 Task: Create a task  Upgrade and migrate company contract review to a cloud-based solution , assign it to team member softage.2@softage.net in the project ControlTech and update the status of the task to  At Risk , set the priority of the task to Medium
Action: Mouse moved to (215, 347)
Screenshot: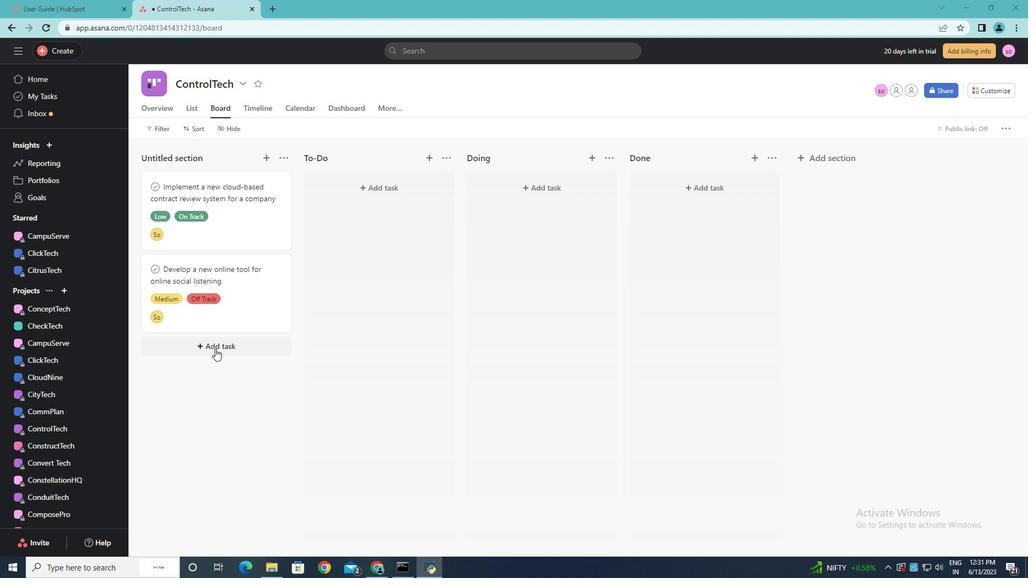 
Action: Mouse pressed left at (215, 347)
Screenshot: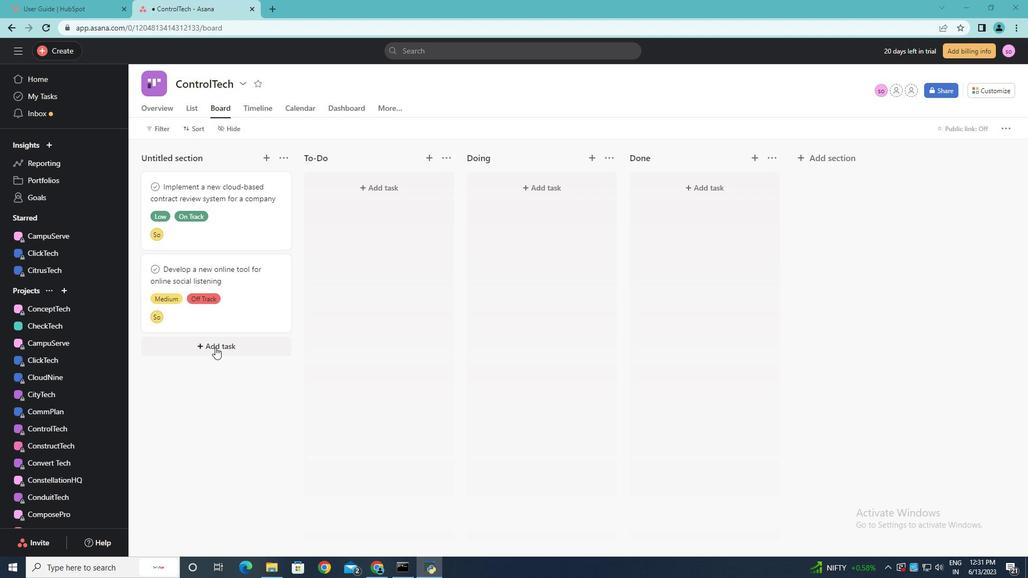 
Action: Key pressed <Key.shift><Key.shift><Key.shift><Key.shift><Key.shift><Key.shift><Key.shift><Key.shift><Key.shift>Upgrade<Key.space>and<Key.space>mo<Key.backspace>igrate<Key.space>company<Key.space>contract<Key.space>review<Key.space>to<Key.space>a<Key.space>cloud-based<Key.space>solution
Screenshot: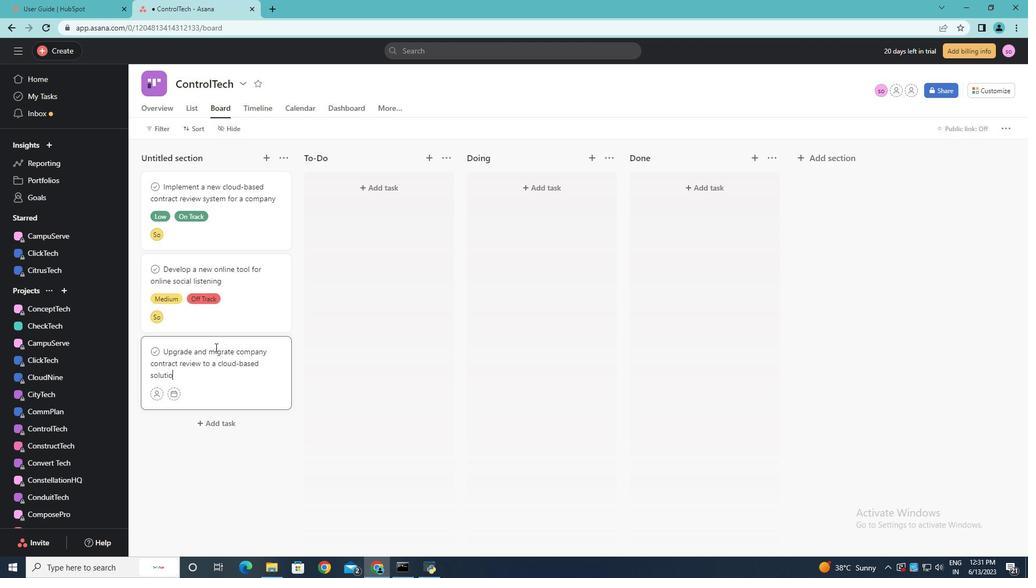 
Action: Mouse moved to (155, 392)
Screenshot: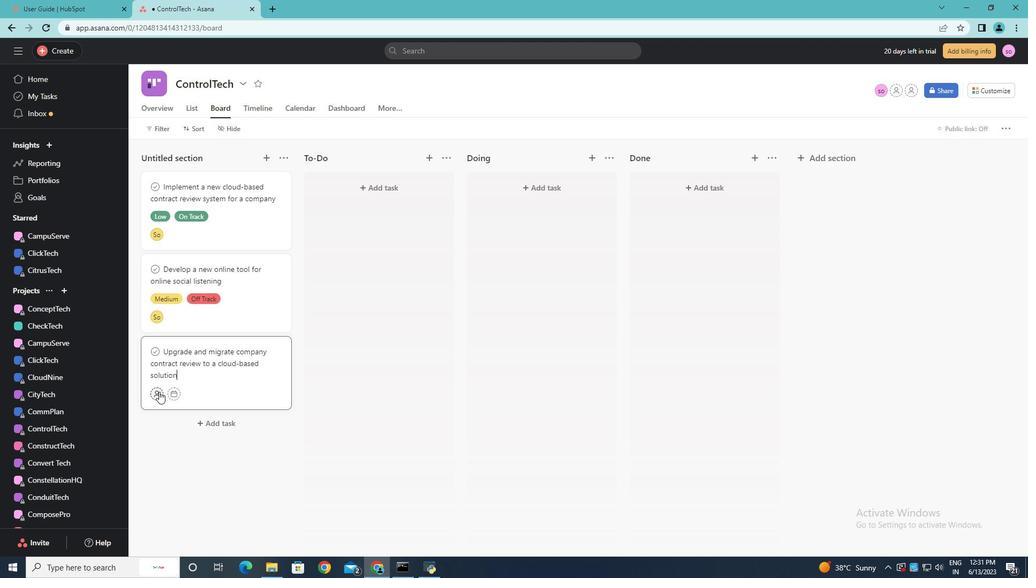 
Action: Mouse pressed left at (155, 392)
Screenshot: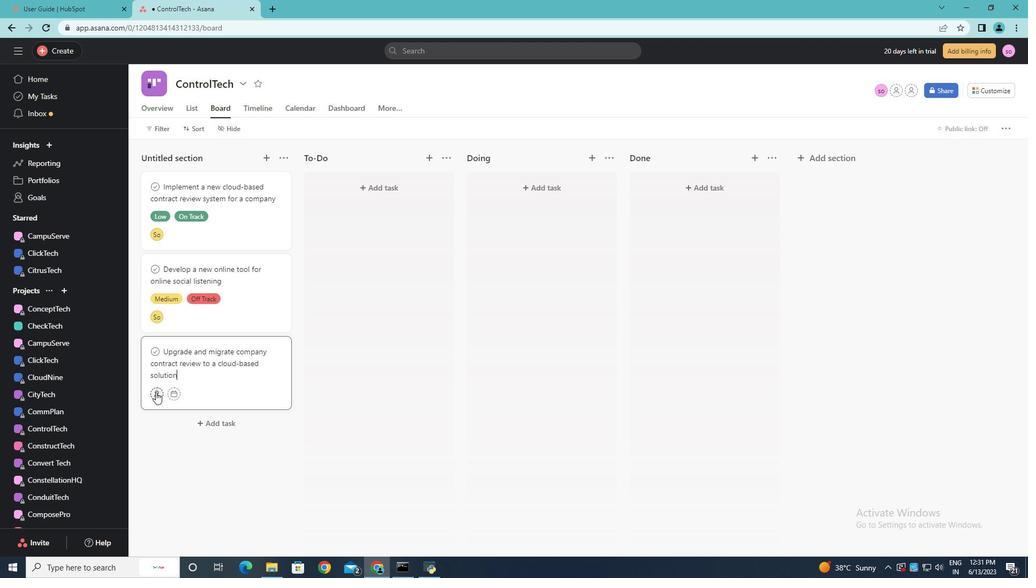 
Action: Mouse moved to (204, 349)
Screenshot: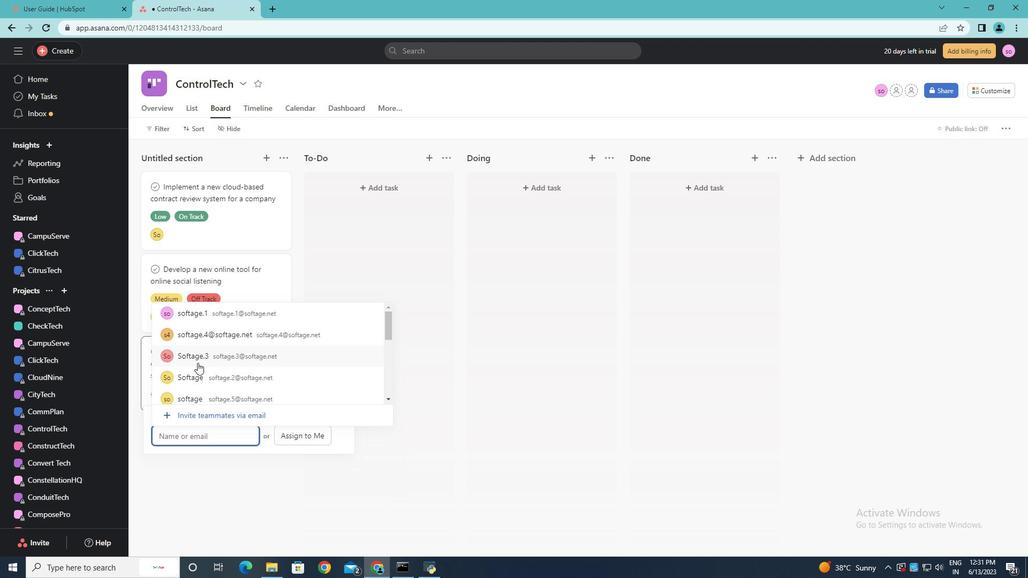 
Action: Key pressed softage.2<Key.shift>@softage.net<Key.enter>
Screenshot: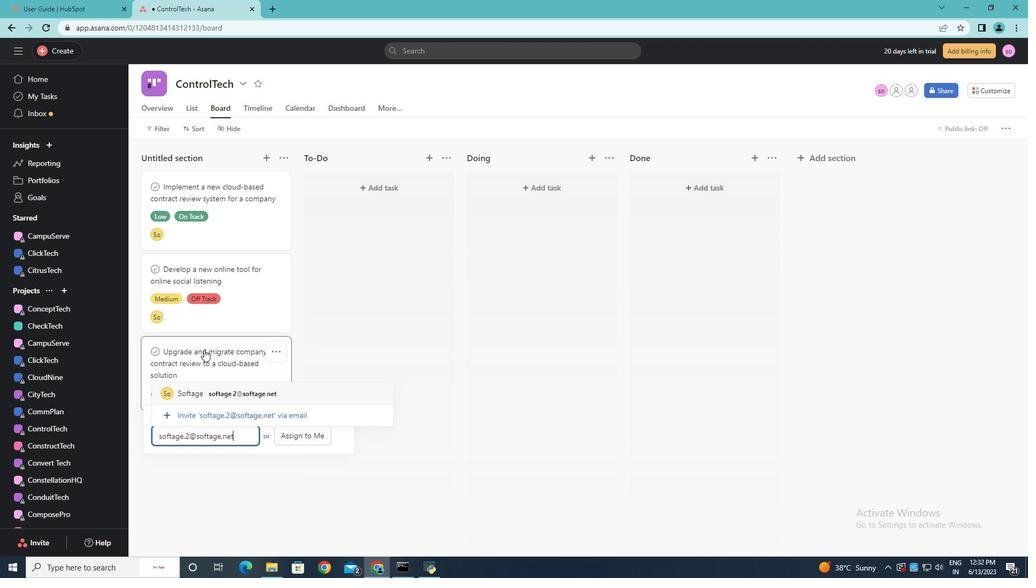 
Action: Mouse moved to (205, 359)
Screenshot: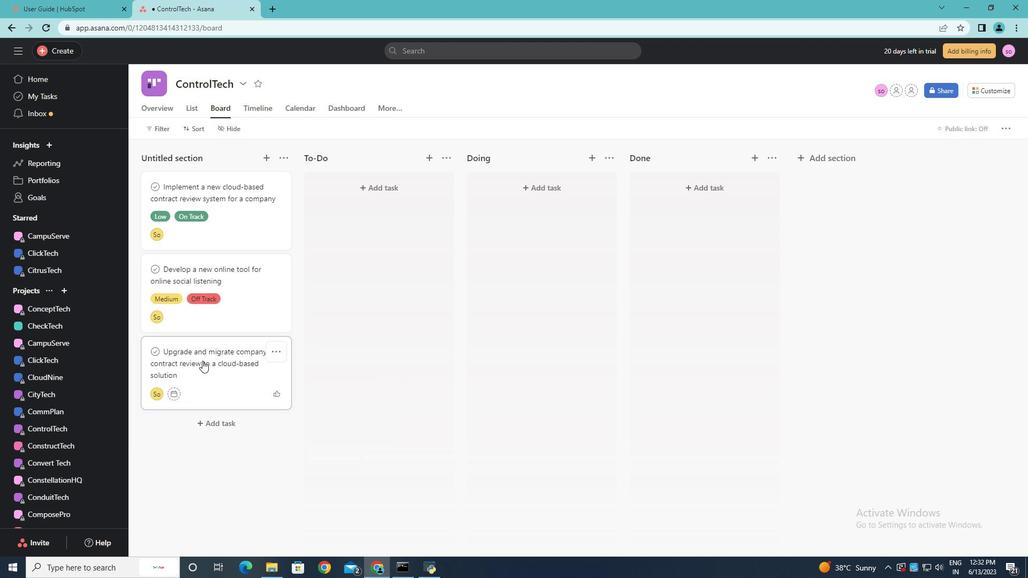
Action: Mouse pressed left at (205, 359)
Screenshot: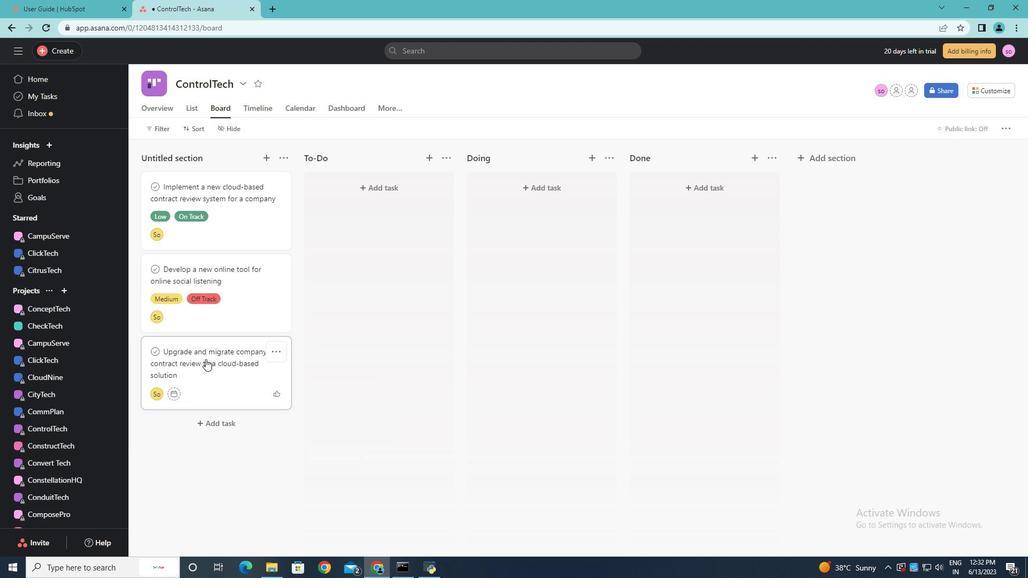 
Action: Mouse moved to (794, 333)
Screenshot: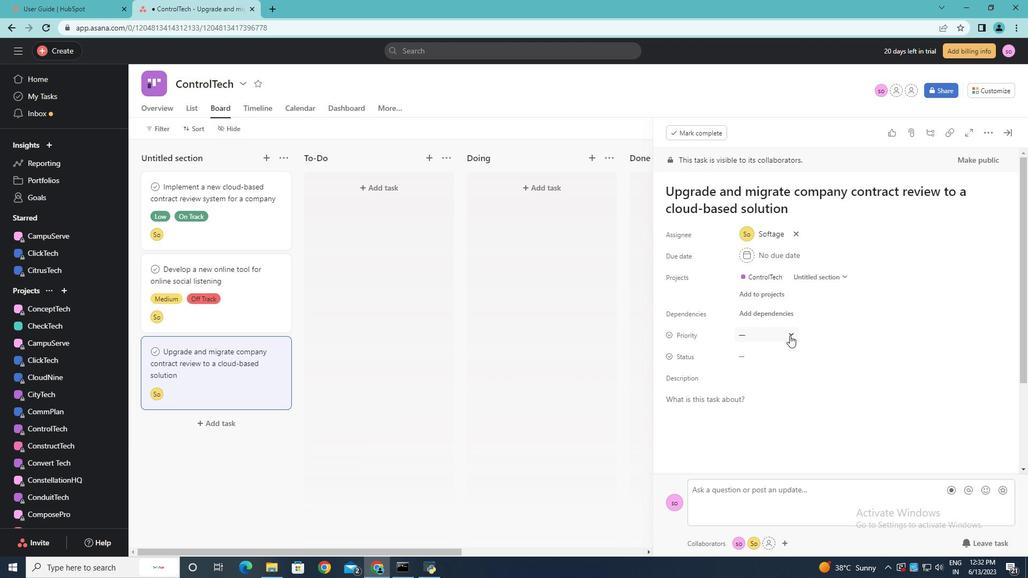 
Action: Mouse pressed left at (794, 333)
Screenshot: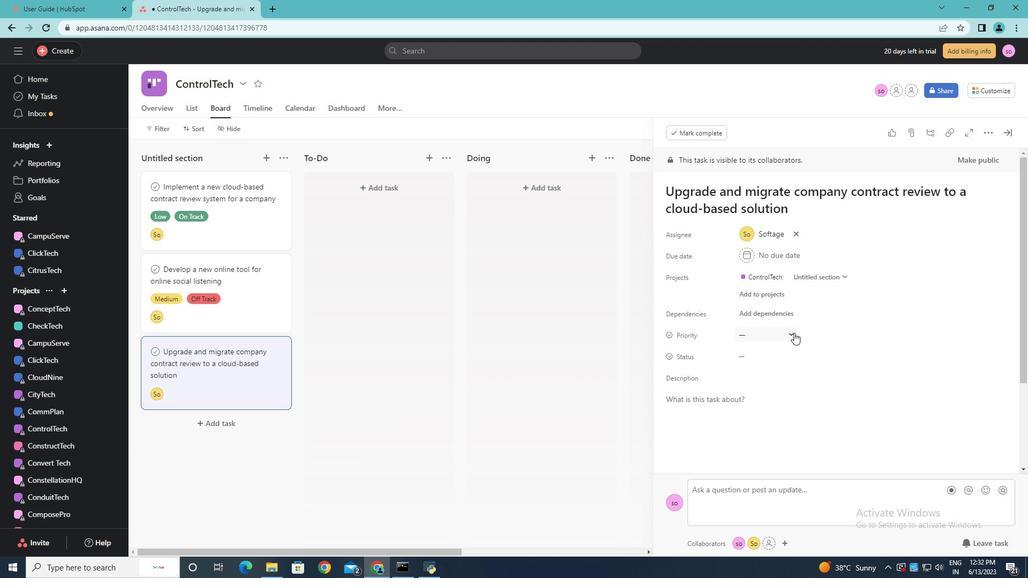 
Action: Mouse moved to (781, 389)
Screenshot: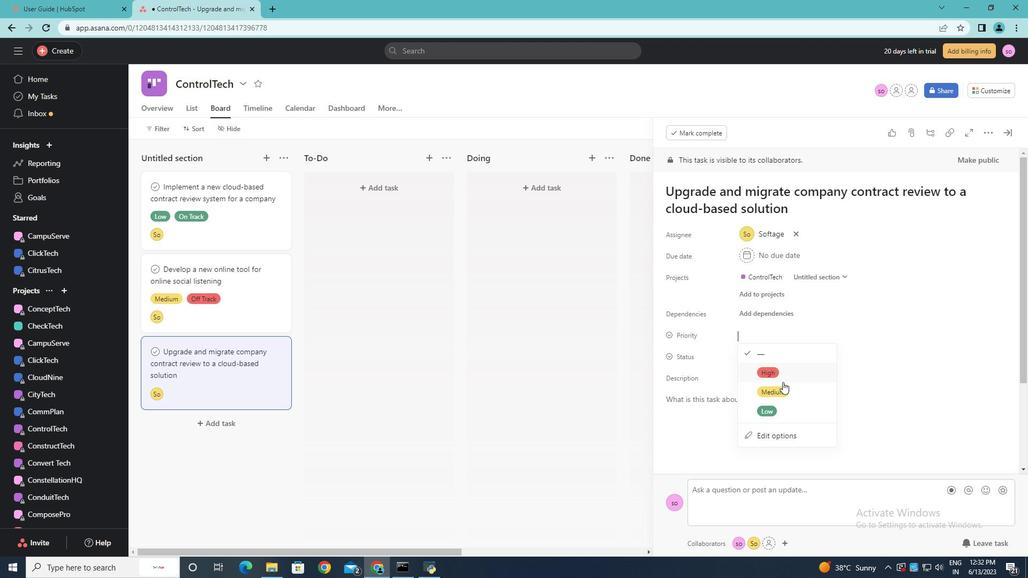 
Action: Mouse pressed left at (781, 389)
Screenshot: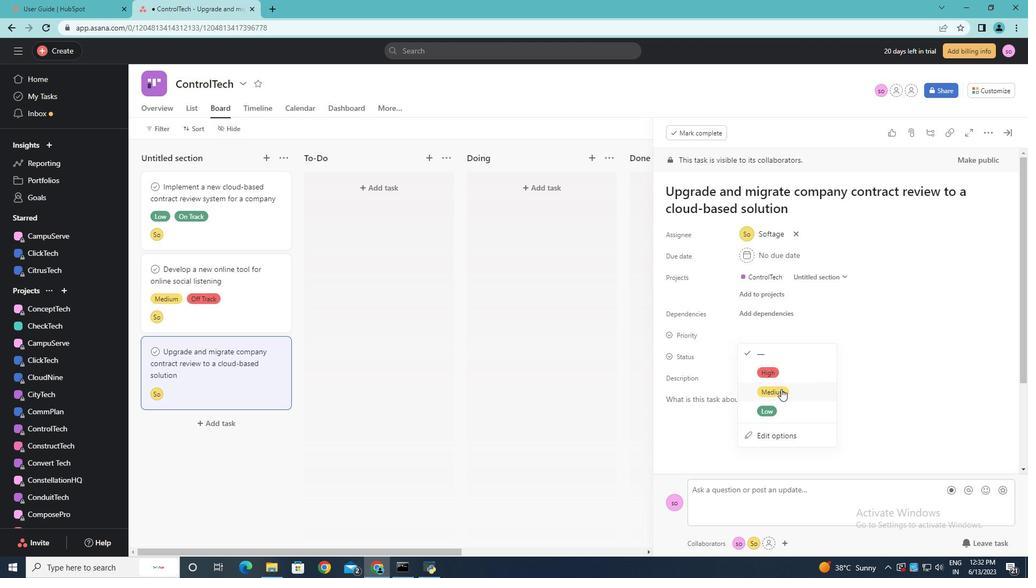 
Action: Mouse moved to (794, 355)
Screenshot: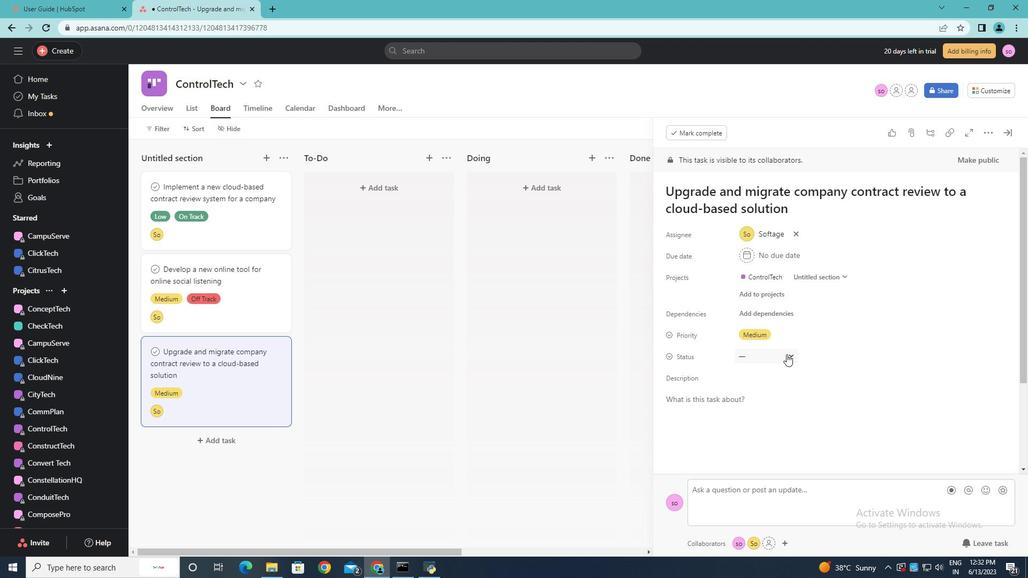 
Action: Mouse pressed left at (794, 355)
Screenshot: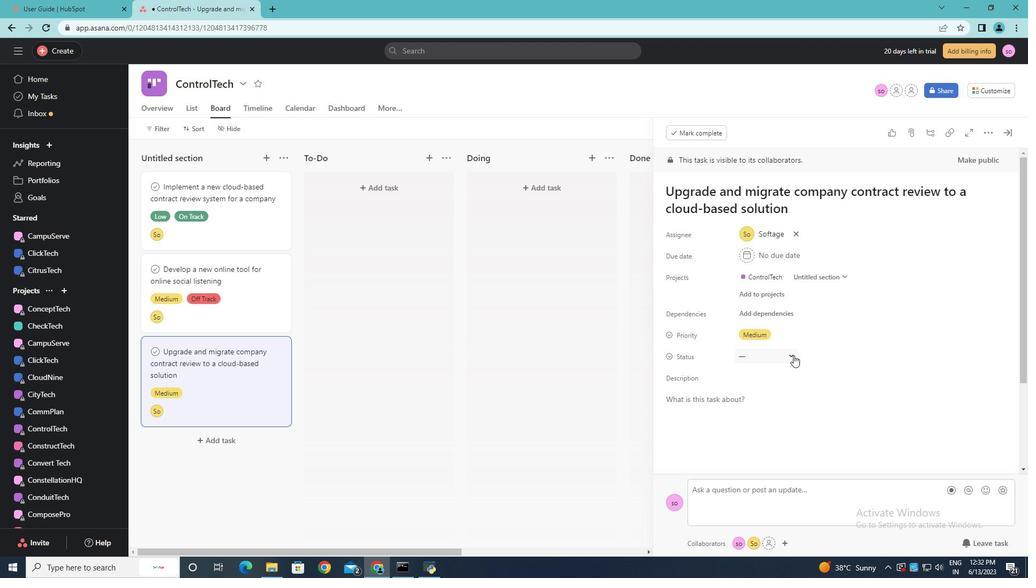 
Action: Mouse moved to (779, 433)
Screenshot: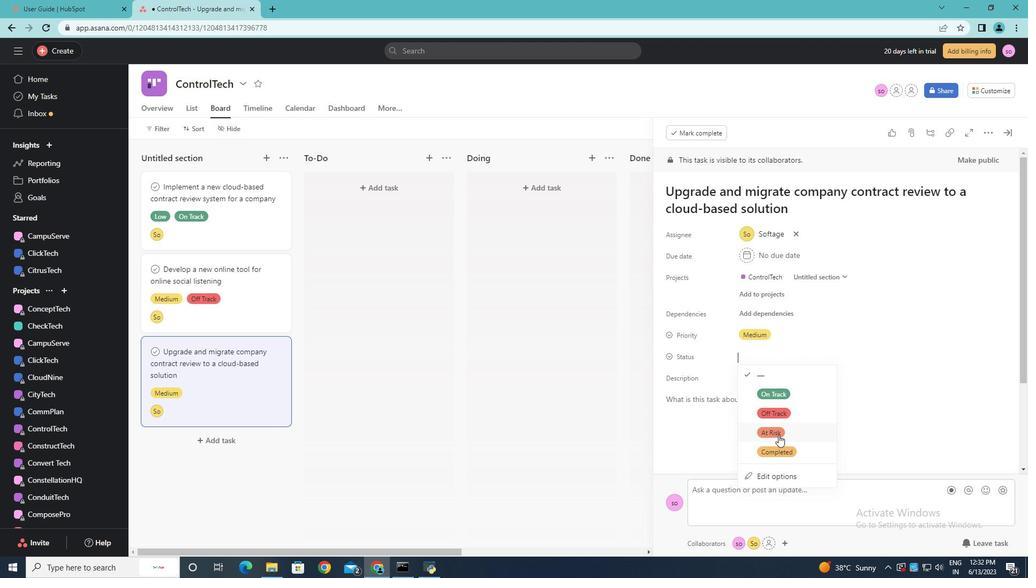 
Action: Mouse pressed left at (779, 433)
Screenshot: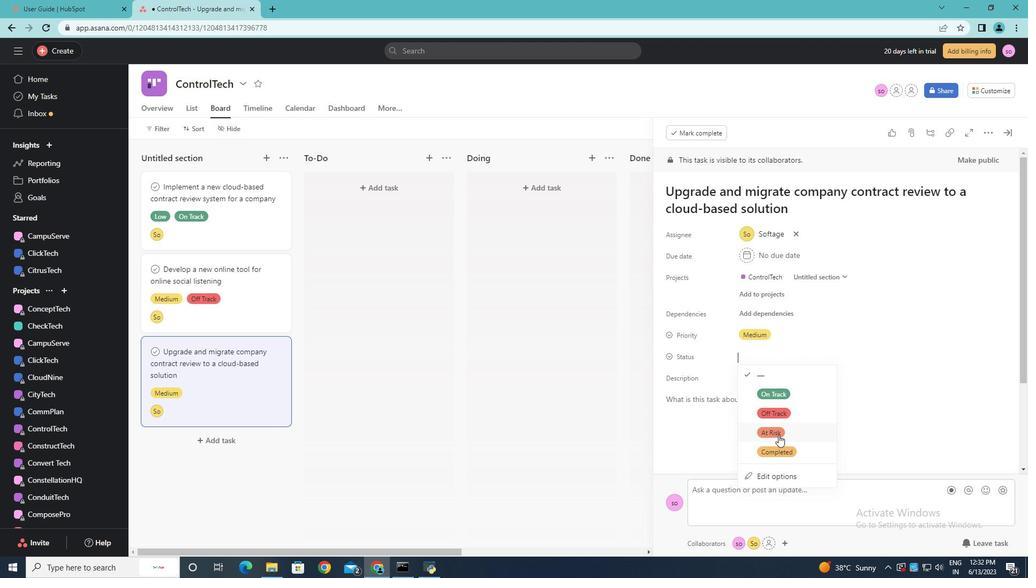 
Action: Mouse moved to (845, 402)
Screenshot: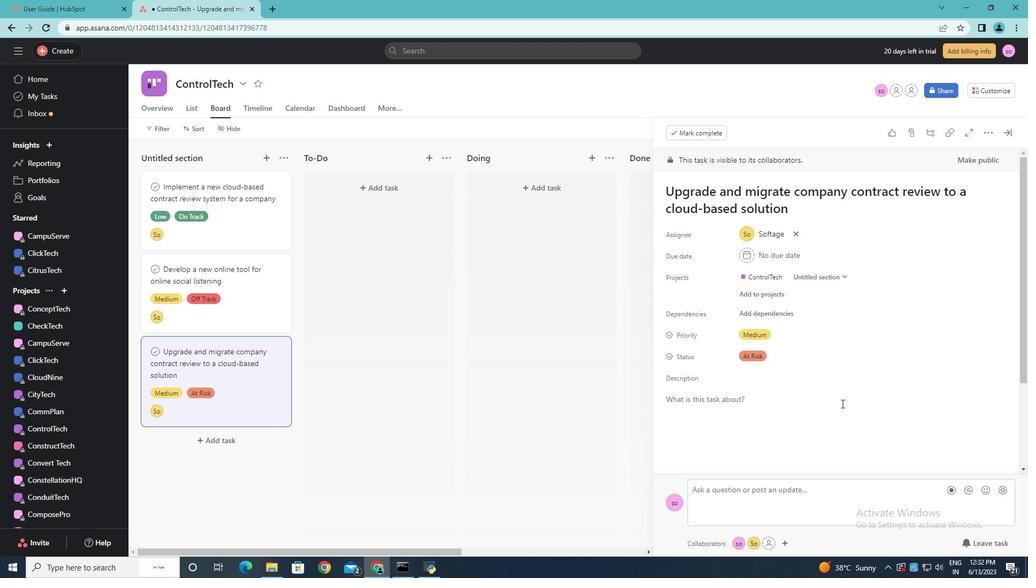 
Action: Mouse scrolled (845, 402) with delta (0, 0)
Screenshot: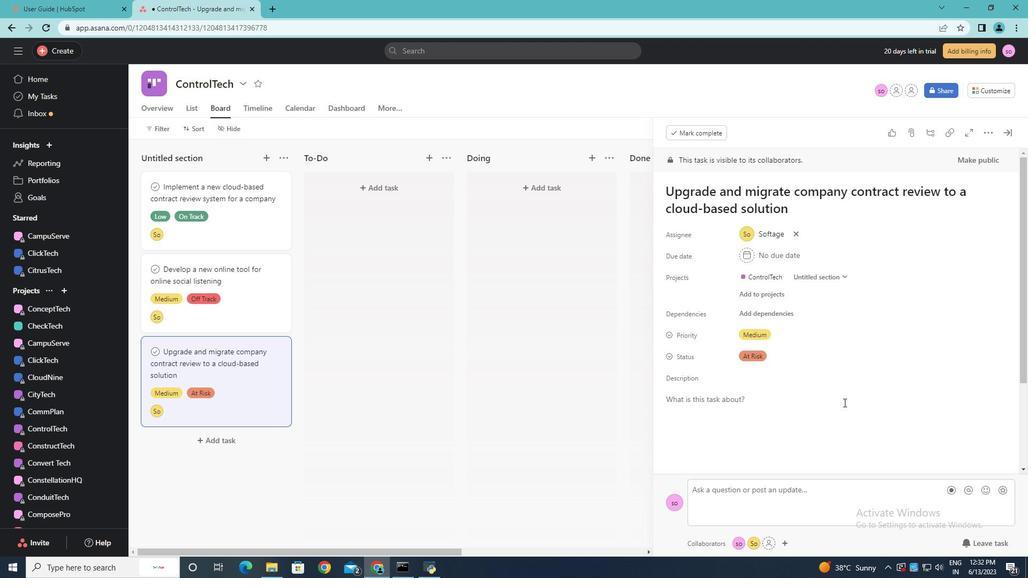 
Action: Mouse scrolled (845, 402) with delta (0, 0)
Screenshot: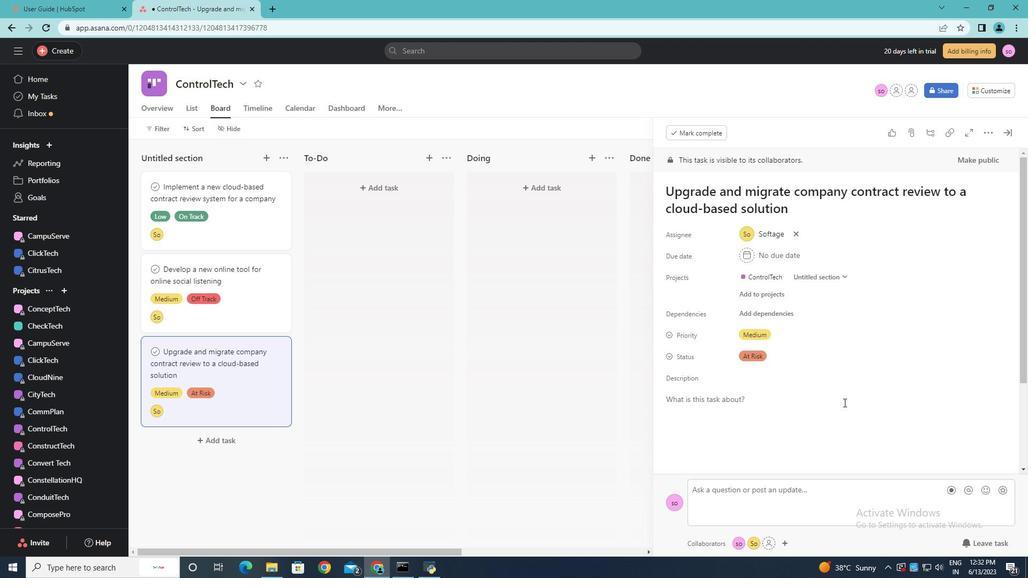 
Action: Mouse scrolled (845, 402) with delta (0, 0)
Screenshot: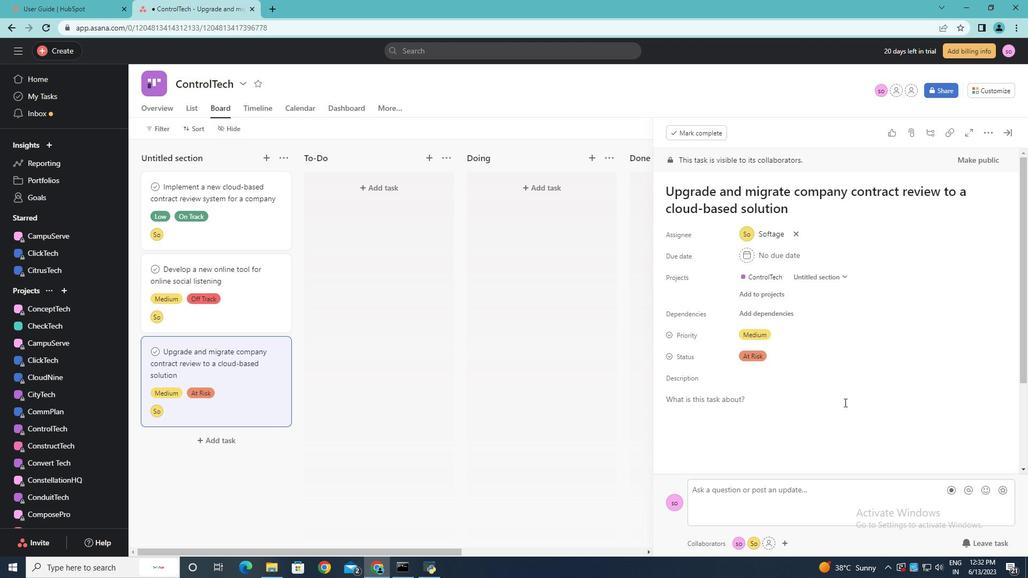 
Action: Mouse scrolled (845, 402) with delta (0, 0)
Screenshot: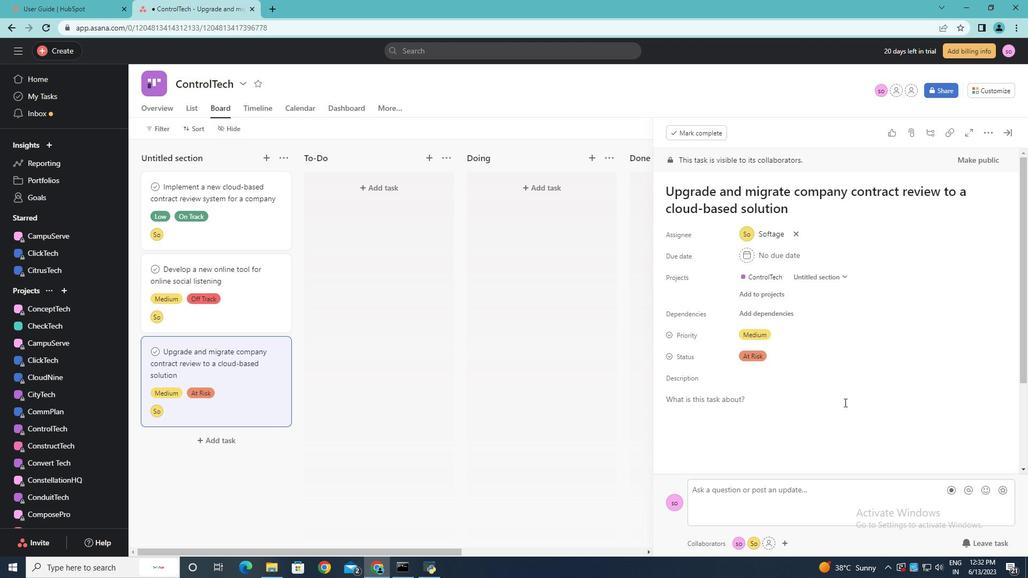 
Action: Mouse scrolled (845, 402) with delta (0, 0)
Screenshot: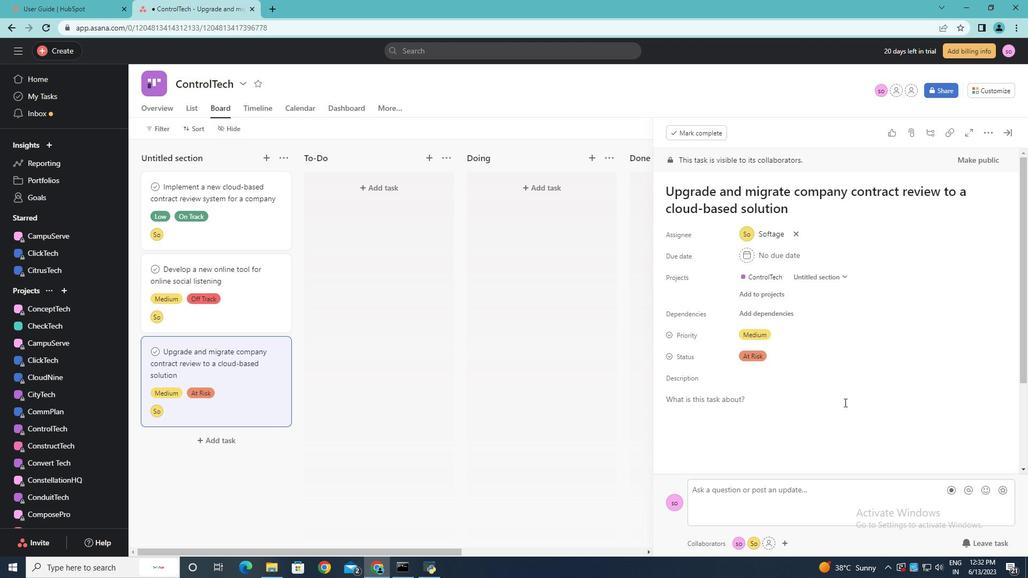 
Action: Mouse scrolled (845, 402) with delta (0, 0)
Screenshot: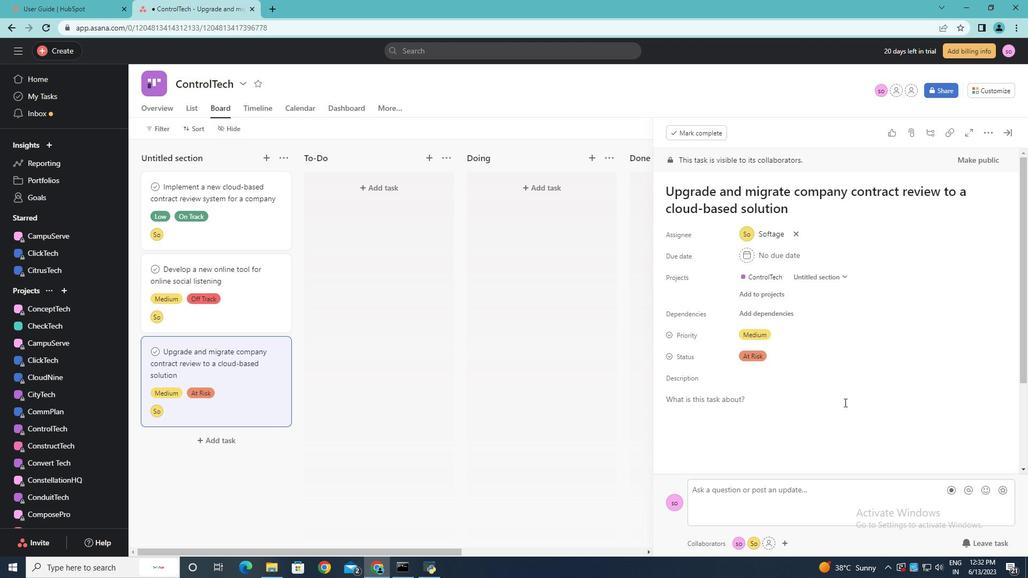 
Action: Mouse scrolled (845, 402) with delta (0, 0)
Screenshot: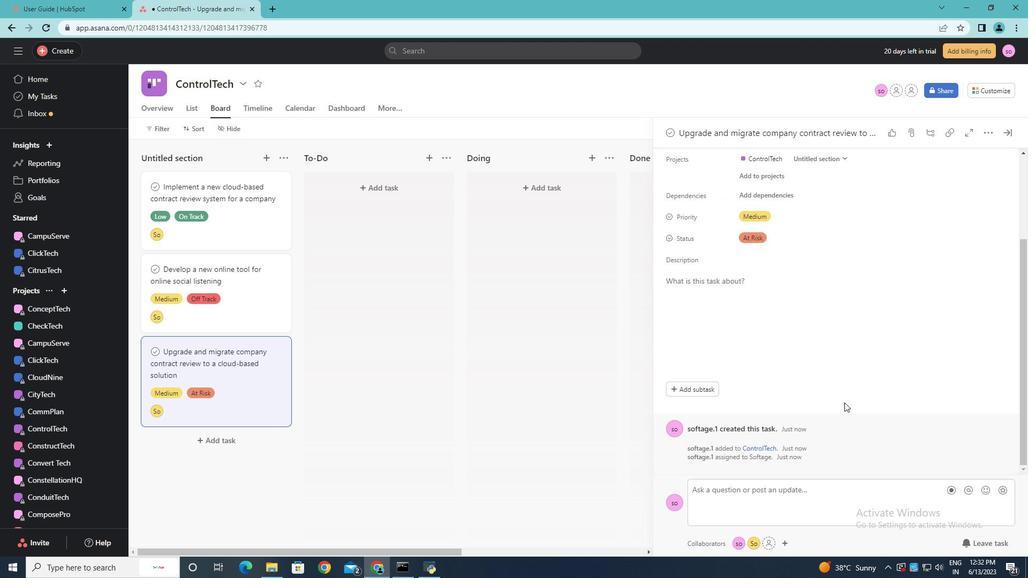 
Action: Mouse scrolled (845, 402) with delta (0, 0)
Screenshot: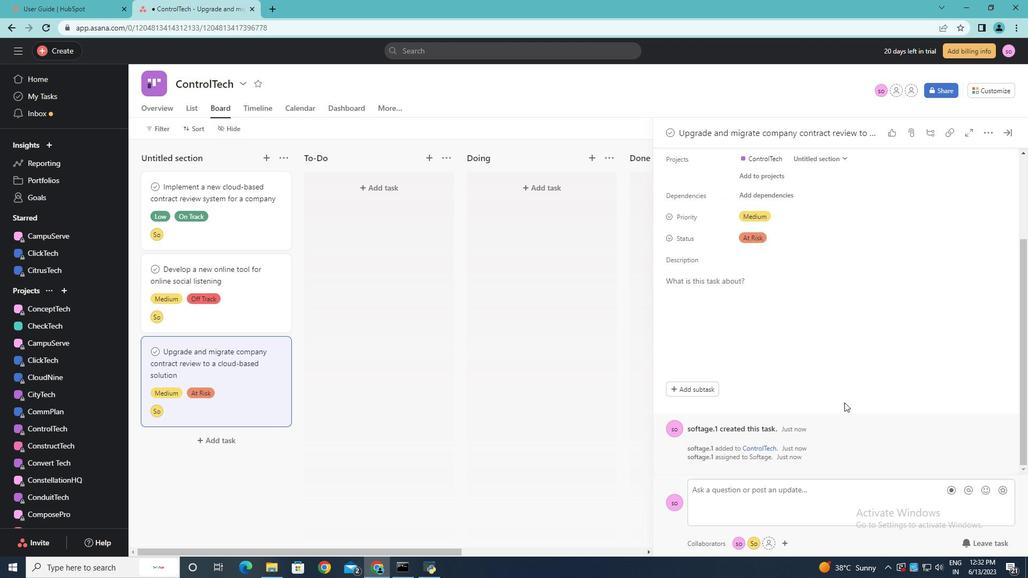 
Action: Mouse scrolled (845, 402) with delta (0, 0)
Screenshot: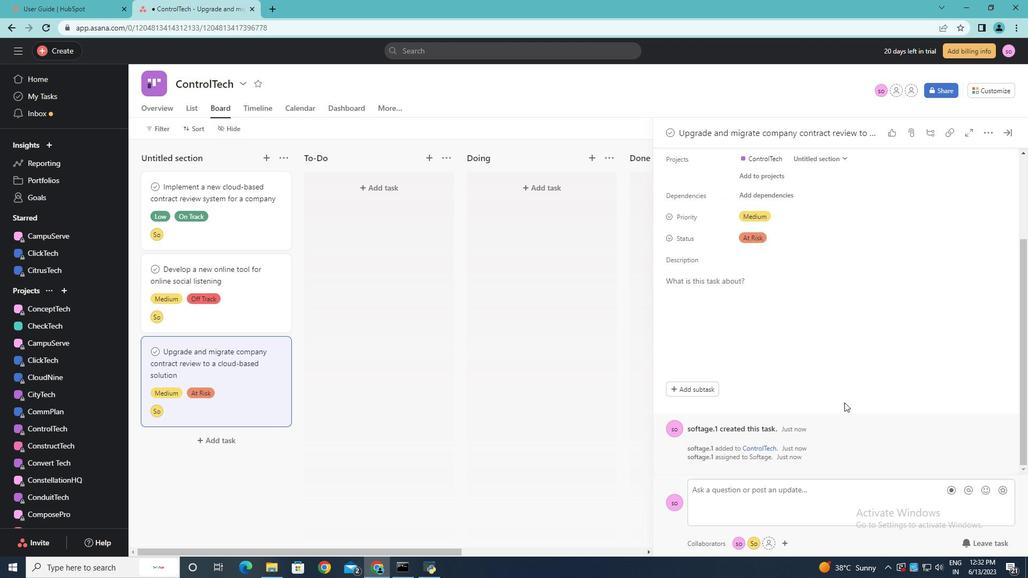 
Action: Mouse scrolled (845, 402) with delta (0, 0)
Screenshot: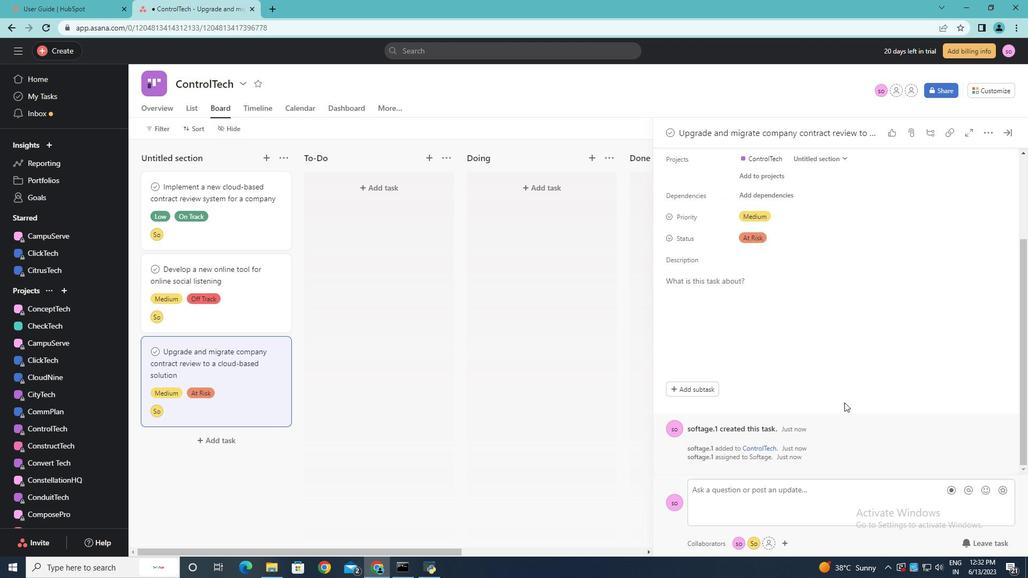
Action: Mouse moved to (1007, 132)
Screenshot: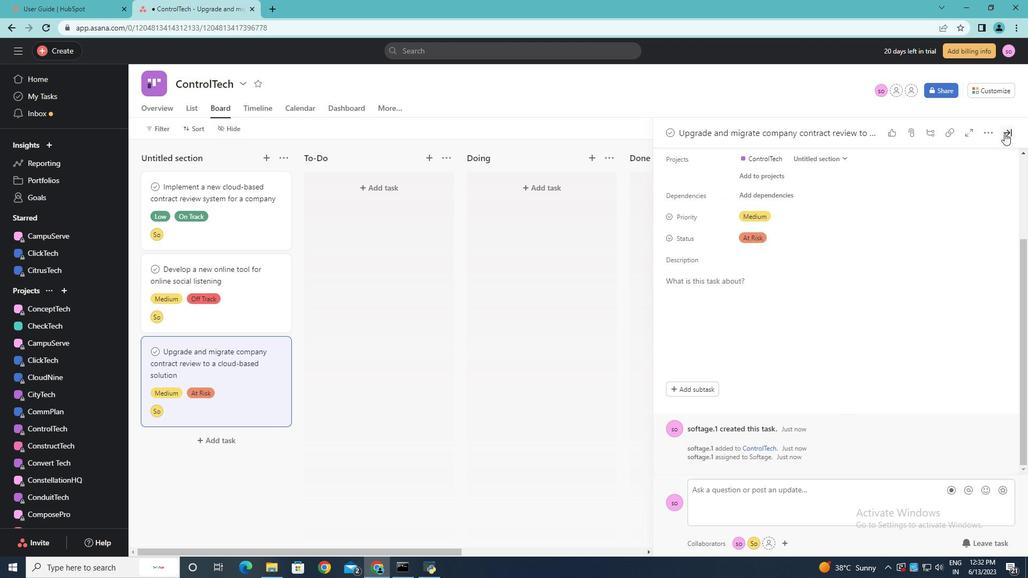 
Action: Mouse pressed left at (1007, 132)
Screenshot: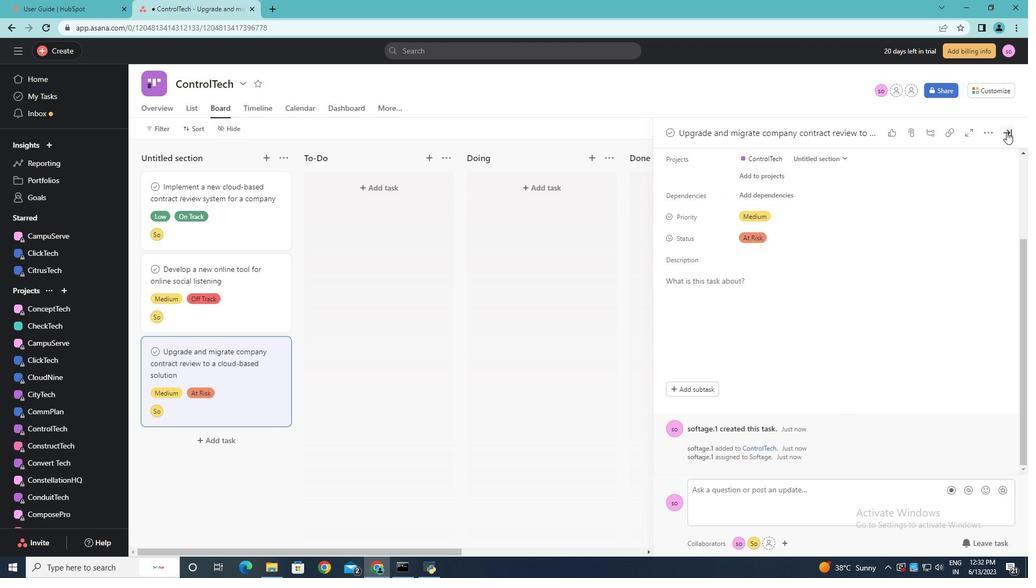 
Action: Mouse moved to (526, 324)
Screenshot: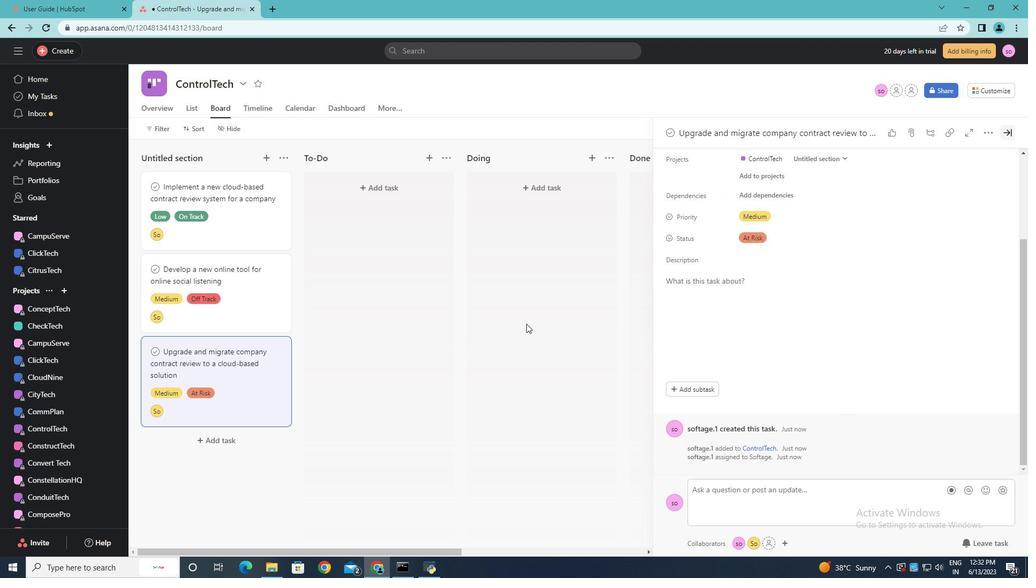 
